 Task: Email a spreadsheet to softage.1@softage.net as an "open office spreadsheet".
Action: Mouse moved to (54, 82)
Screenshot: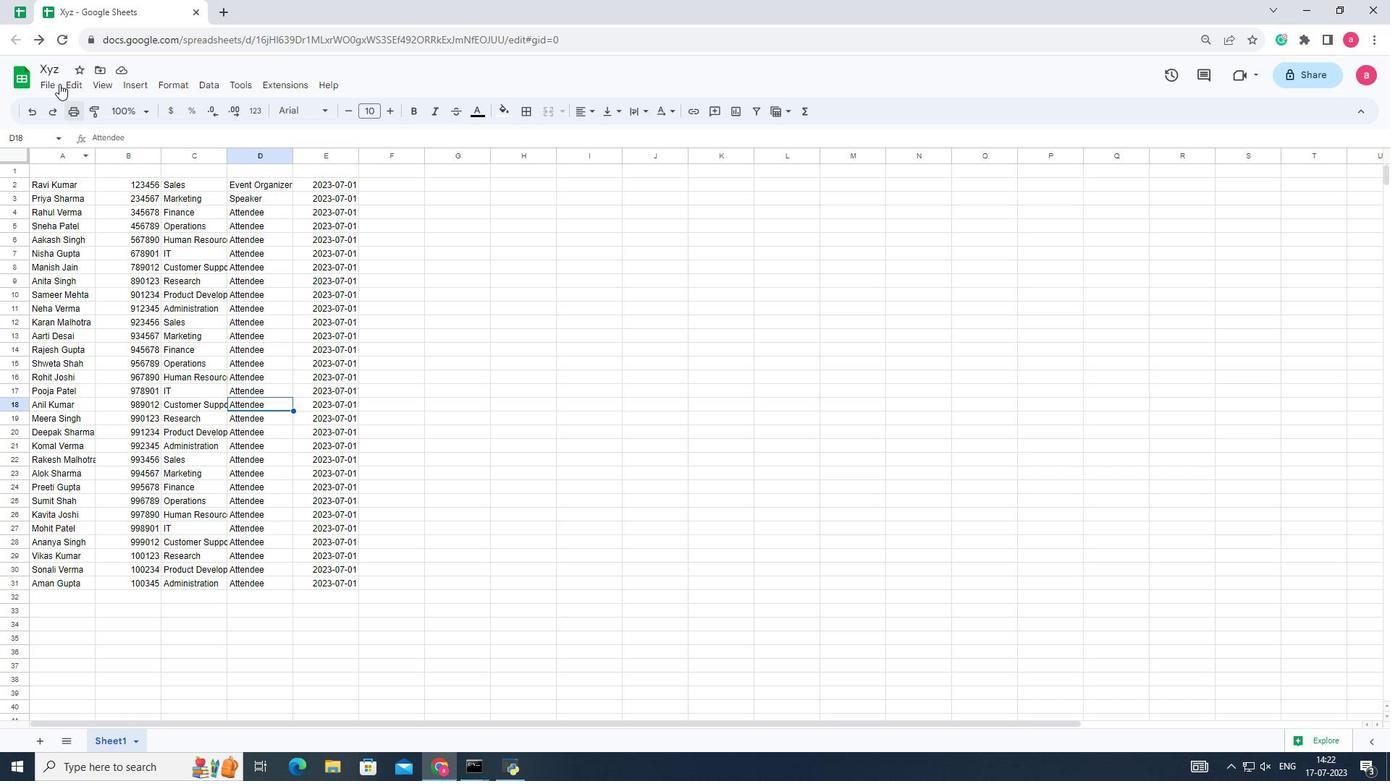 
Action: Mouse pressed left at (54, 82)
Screenshot: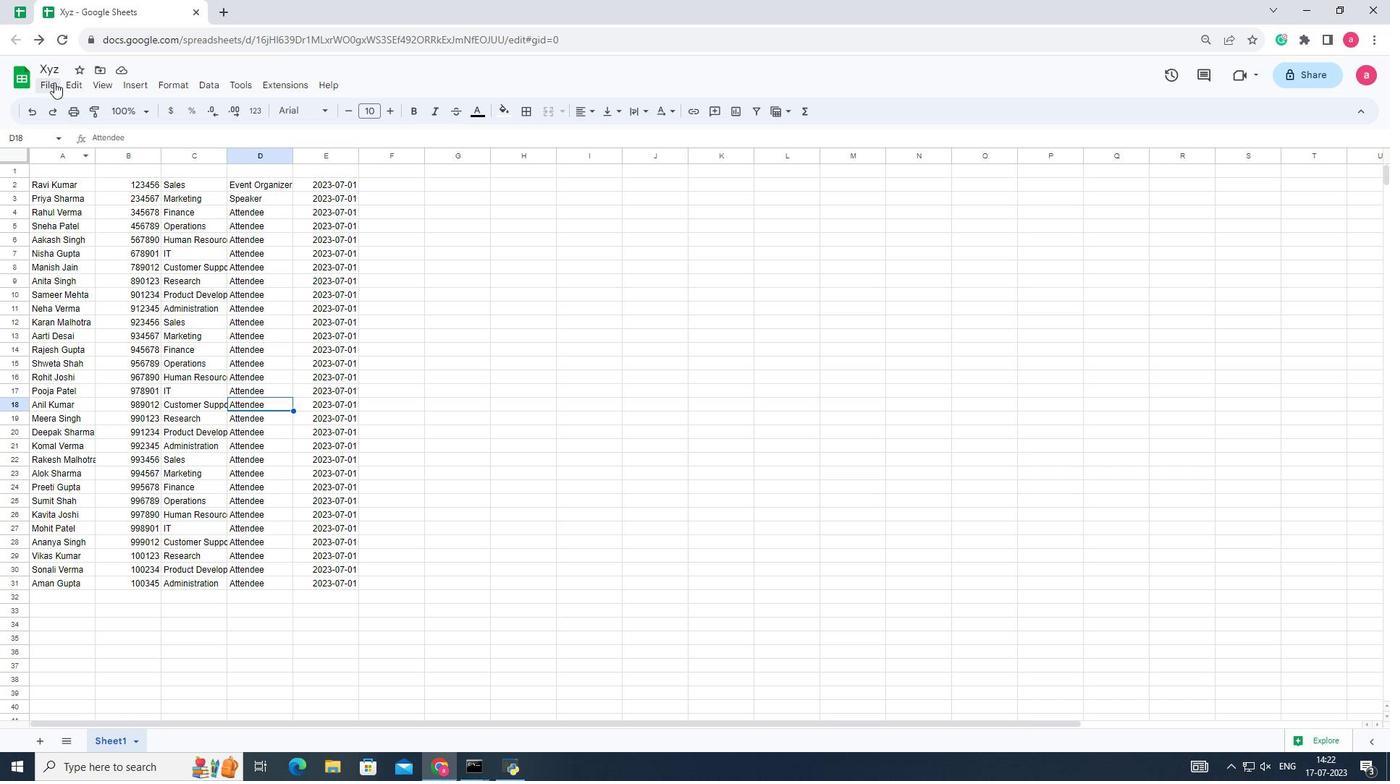 
Action: Mouse moved to (261, 230)
Screenshot: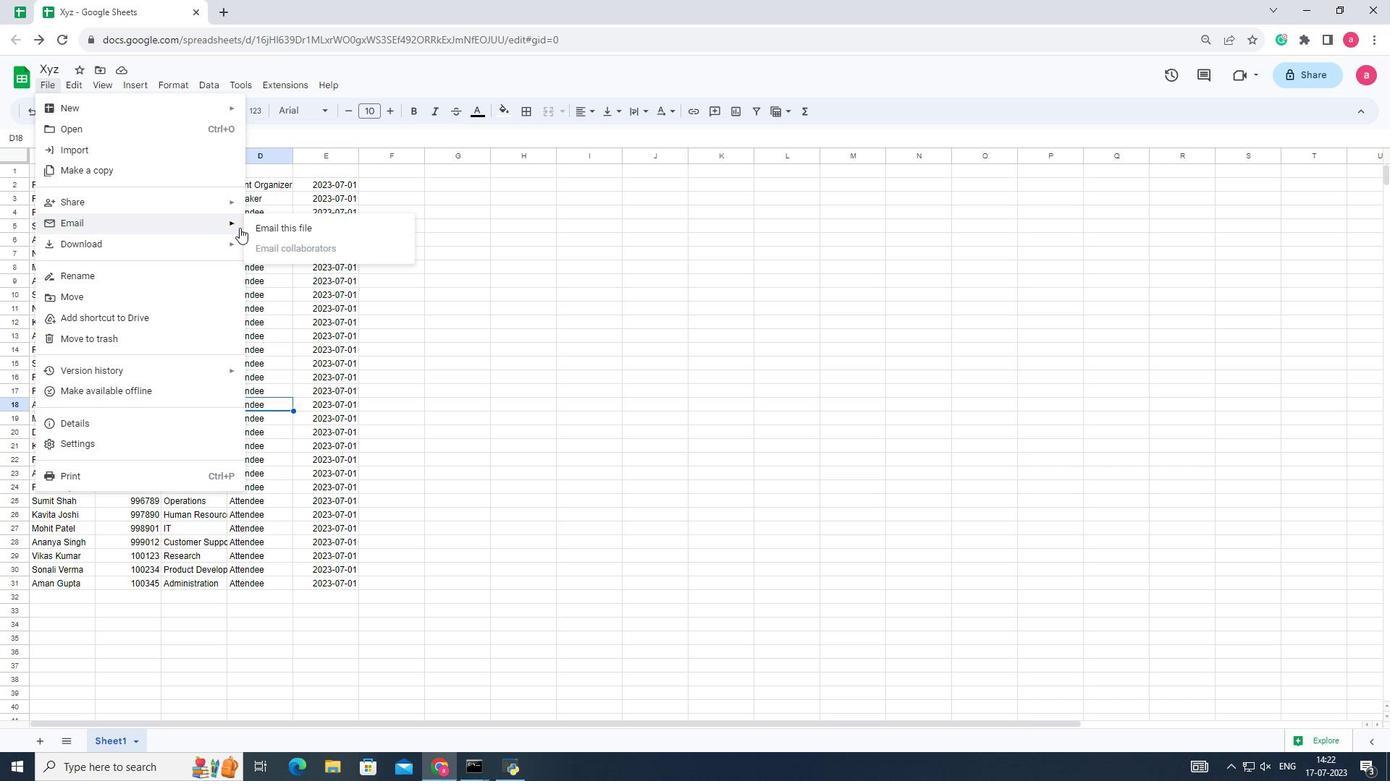 
Action: Mouse pressed left at (261, 230)
Screenshot: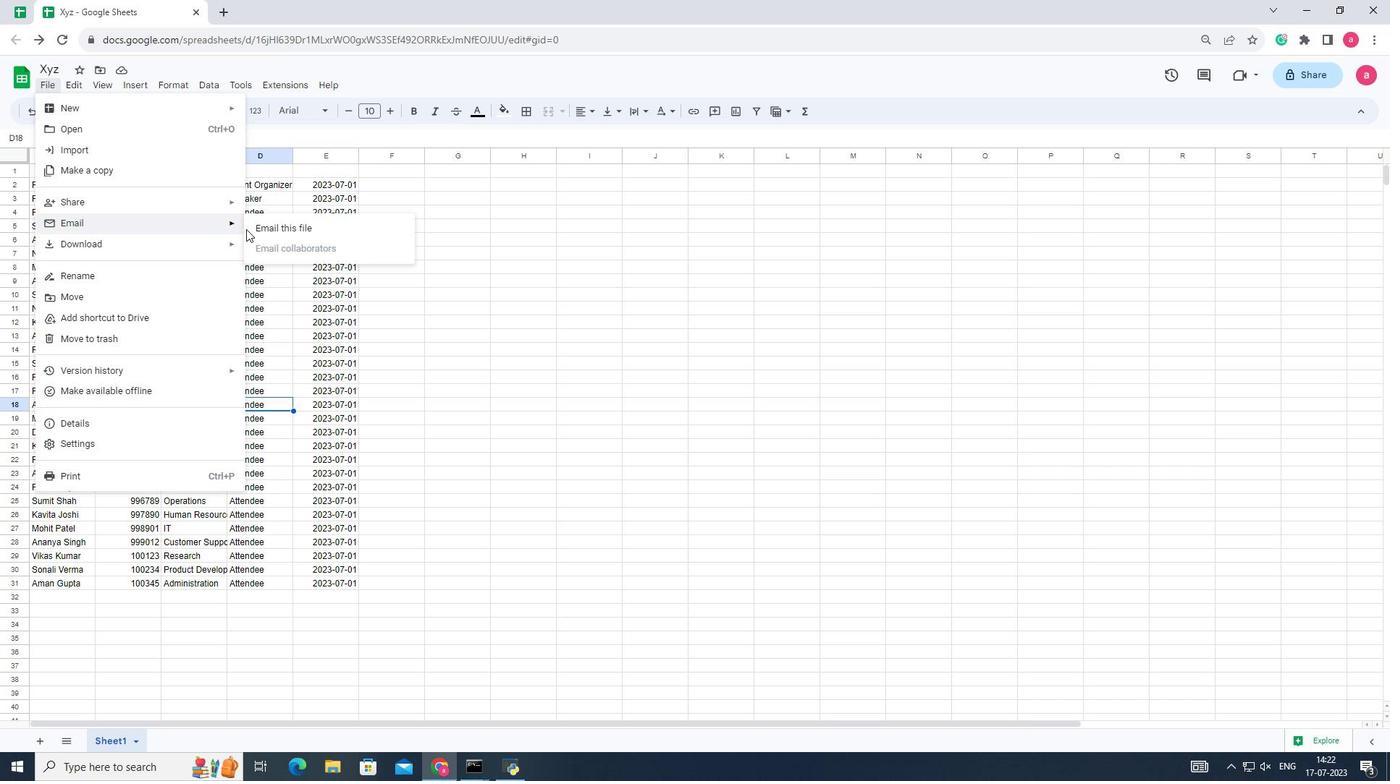 
Action: Mouse moved to (571, 338)
Screenshot: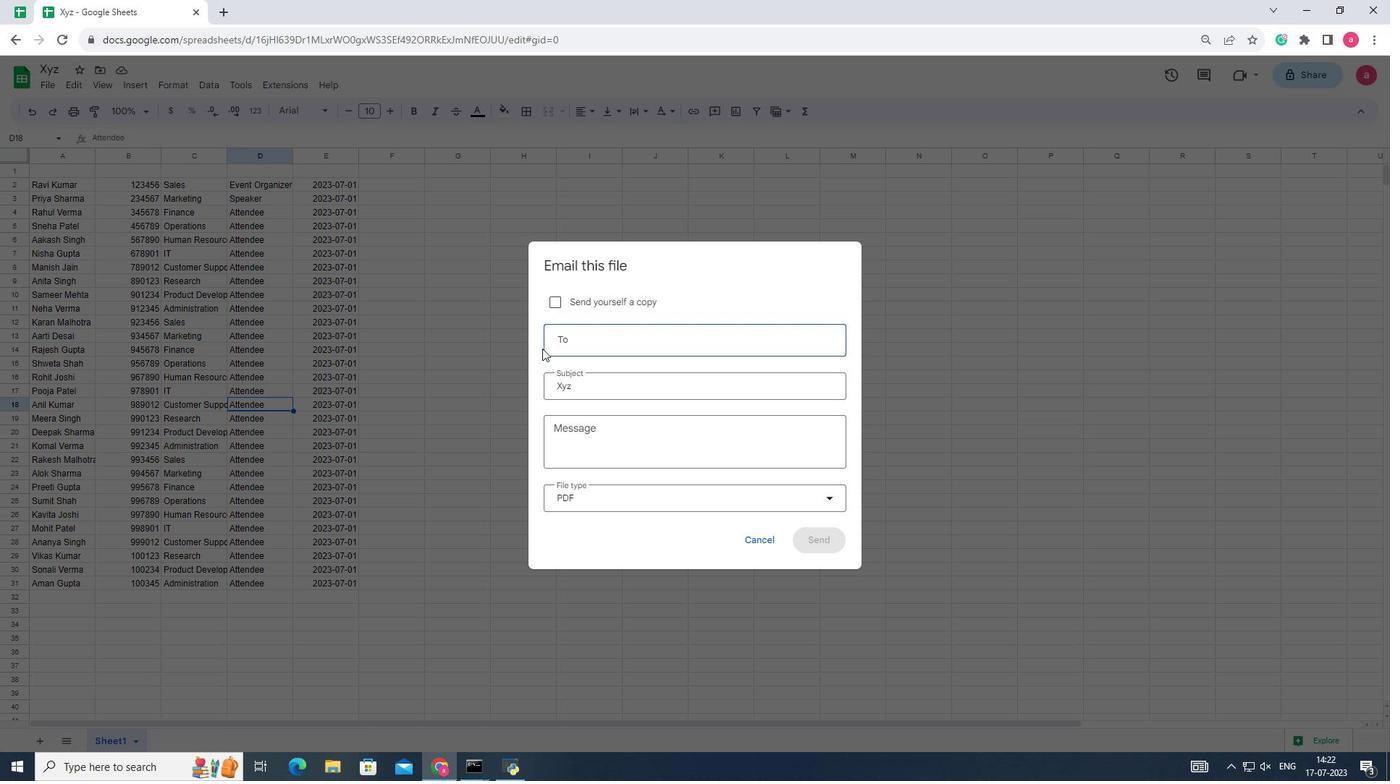 
Action: Mouse pressed left at (571, 338)
Screenshot: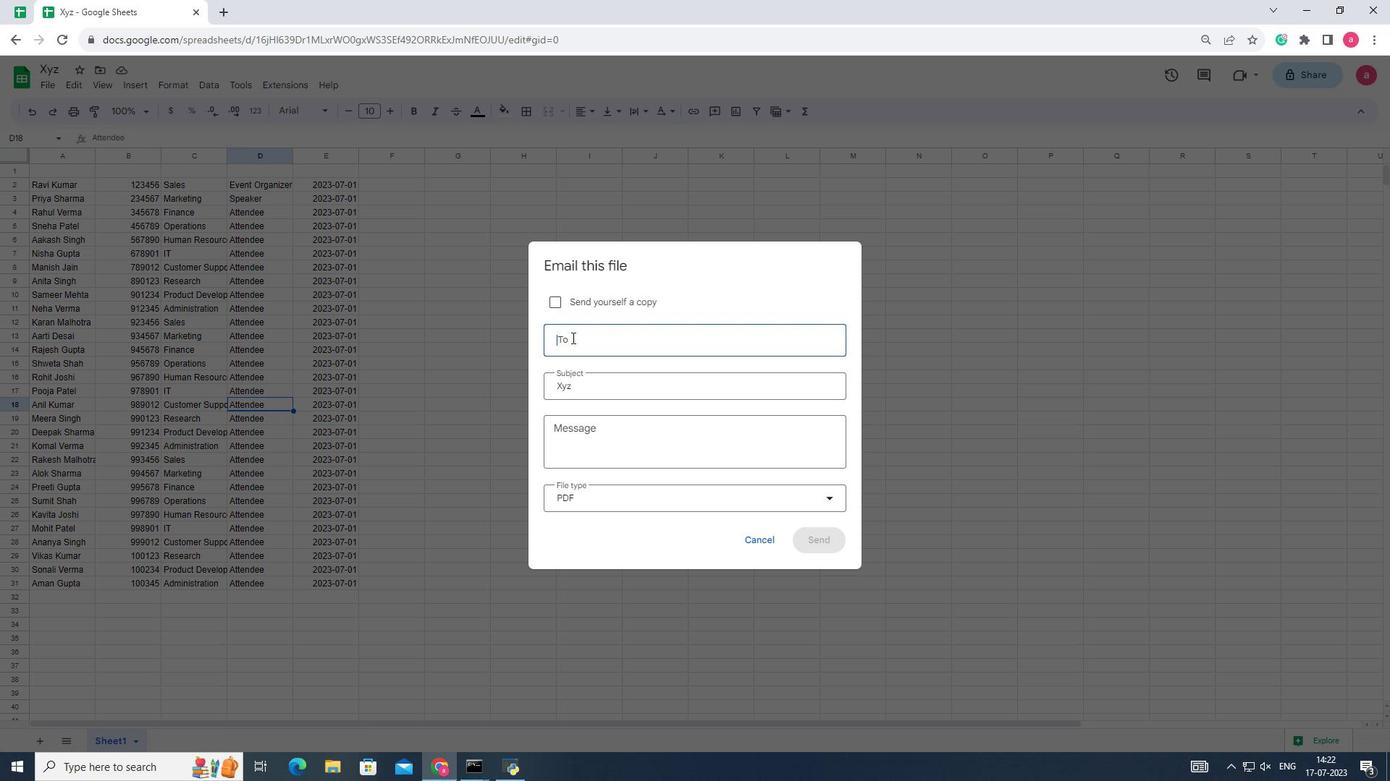 
Action: Key pressed softage.1<Key.shift>@softage.net
Screenshot: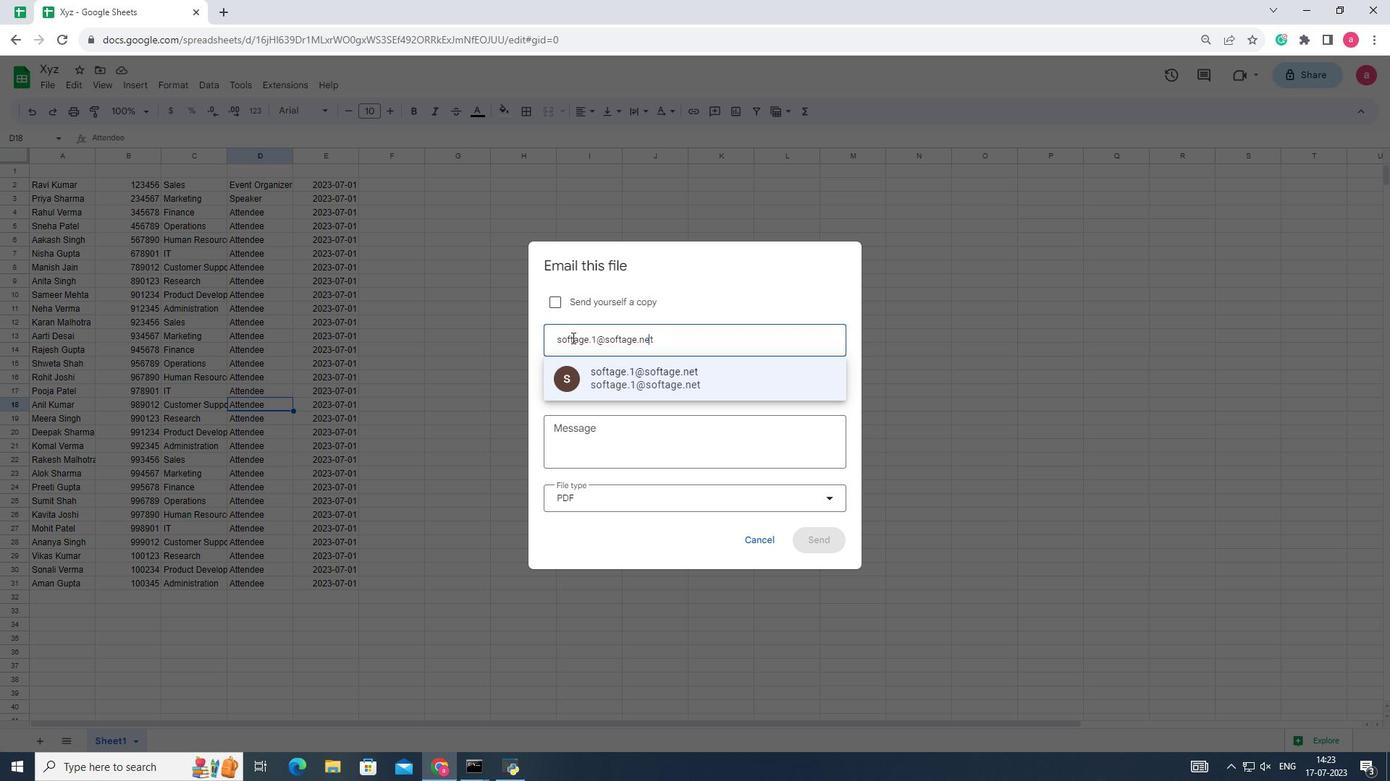 
Action: Mouse moved to (605, 375)
Screenshot: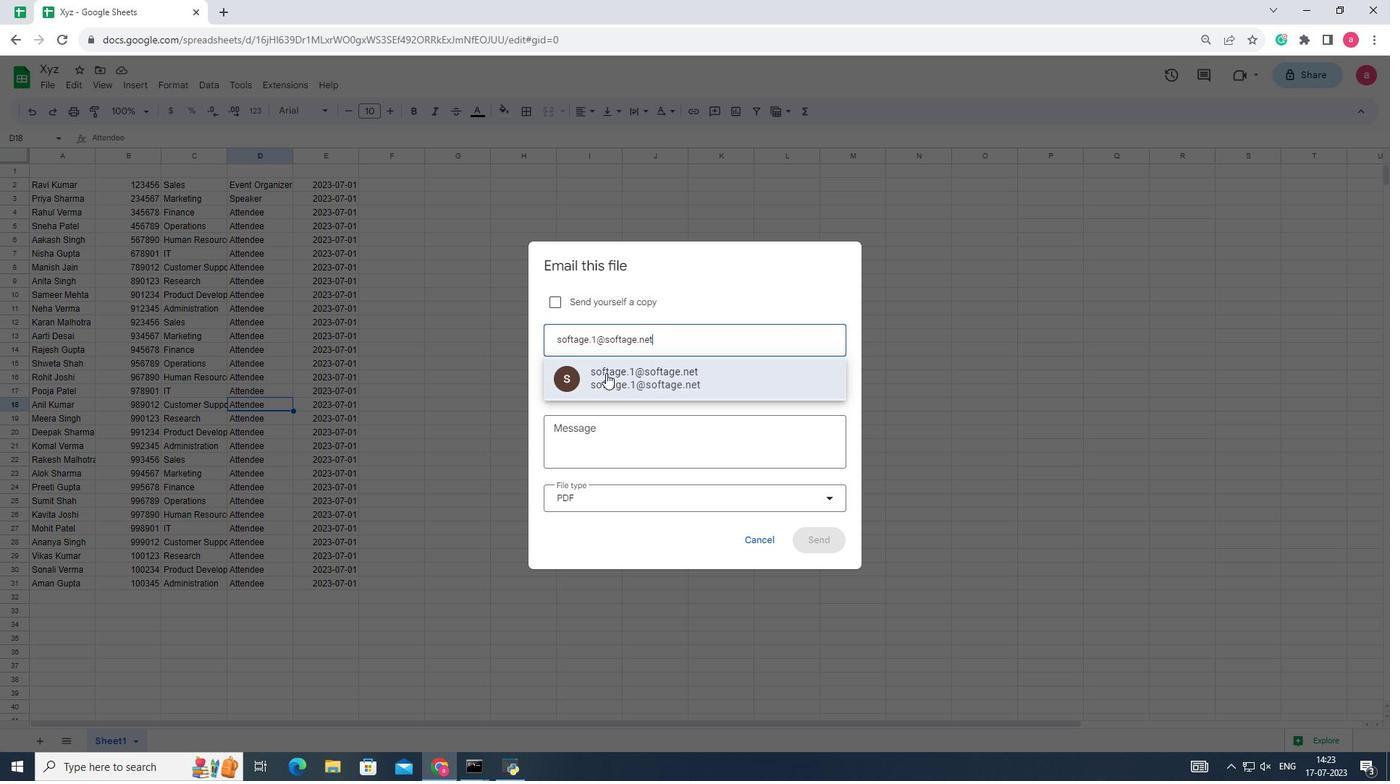 
Action: Mouse pressed left at (605, 375)
Screenshot: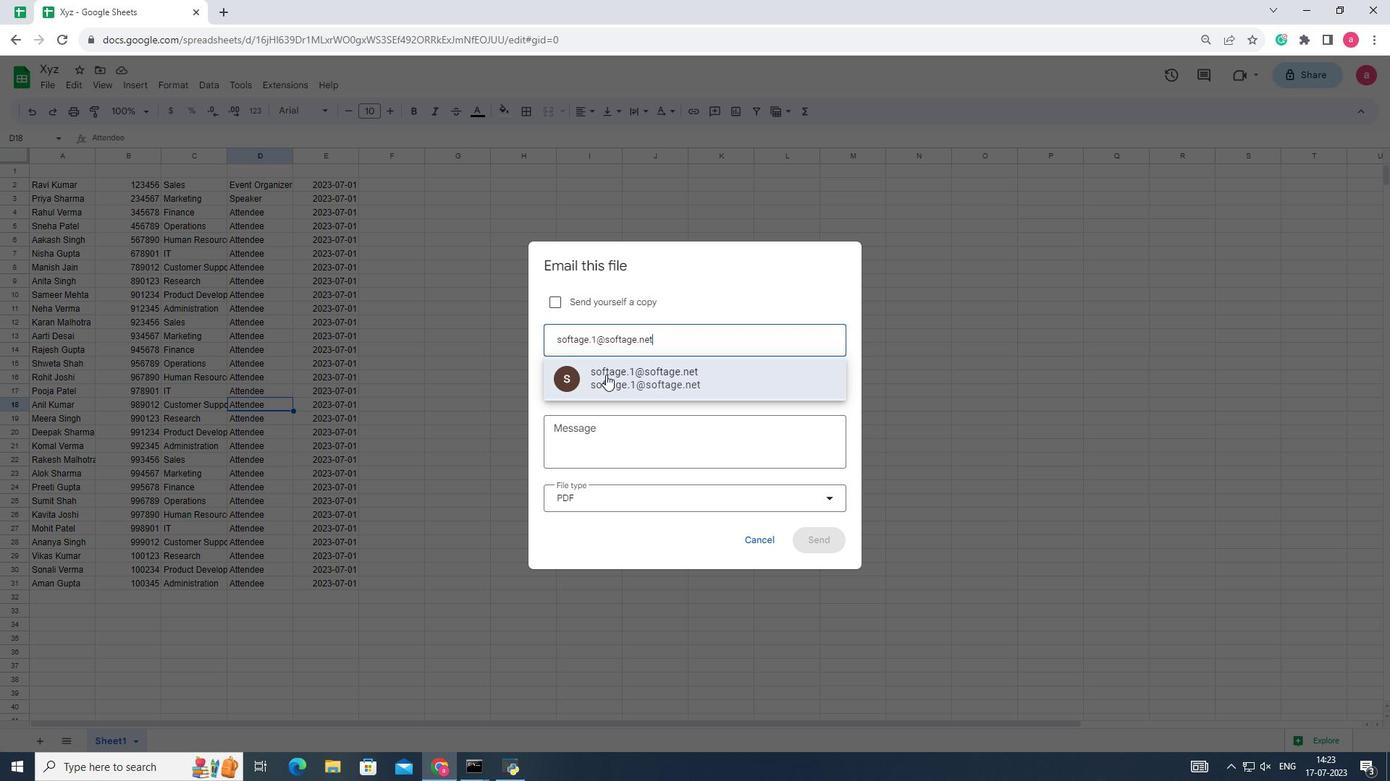 
Action: Mouse moved to (600, 493)
Screenshot: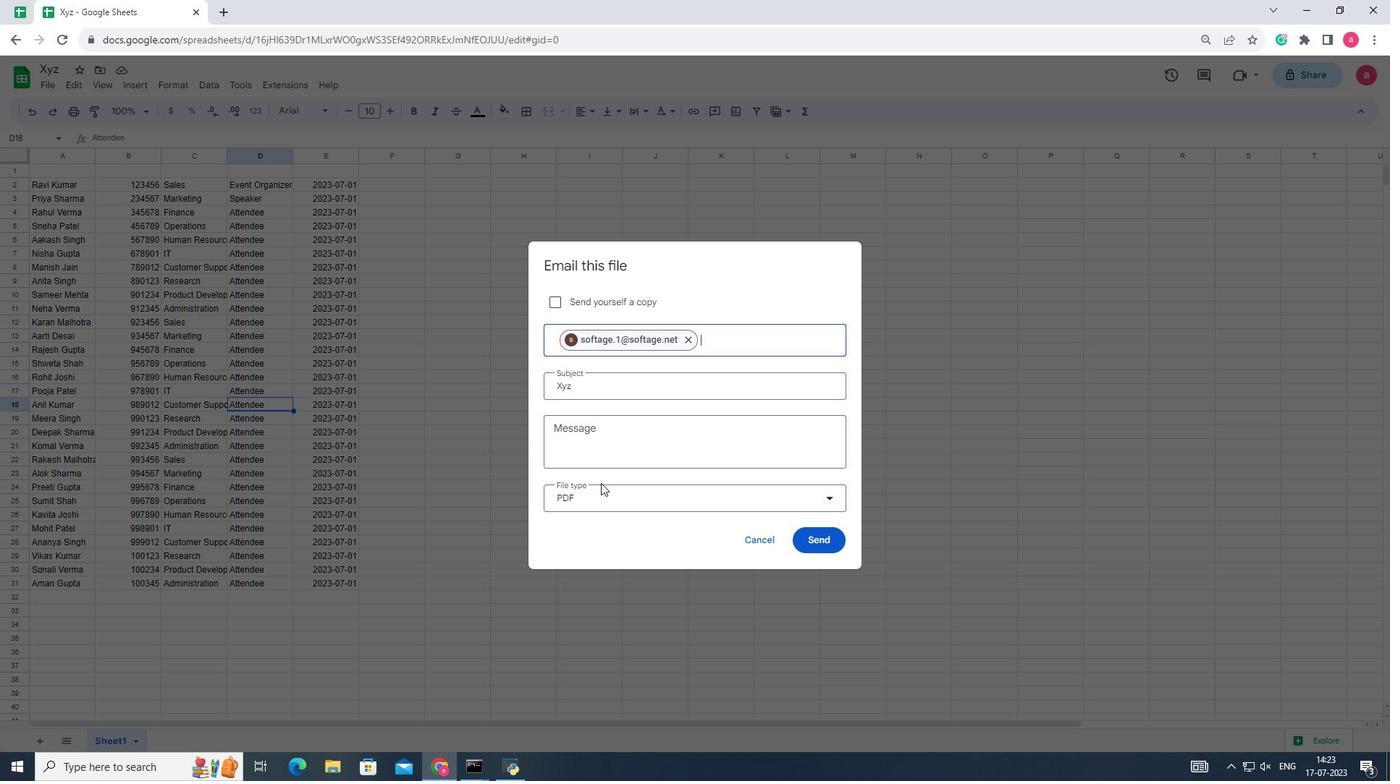 
Action: Mouse pressed left at (600, 493)
Screenshot: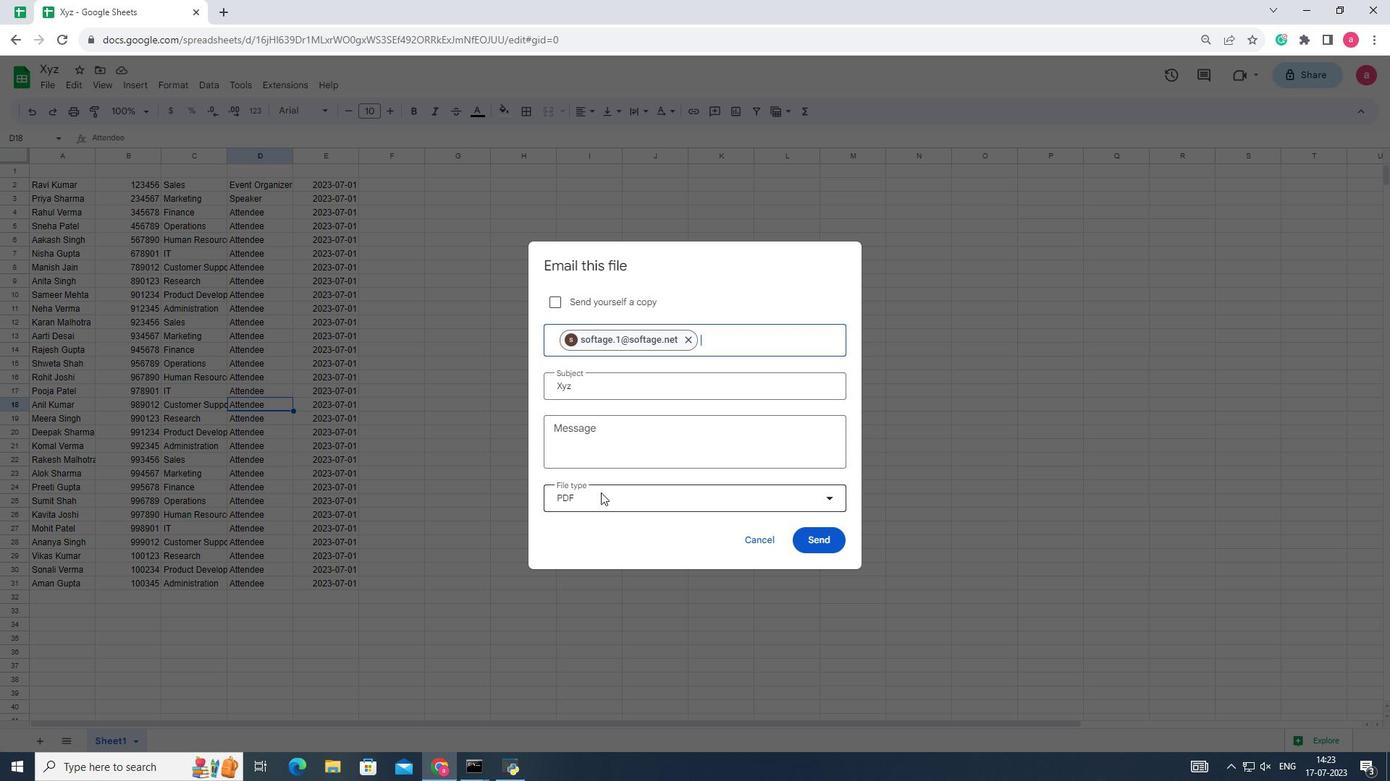 
Action: Mouse moved to (599, 543)
Screenshot: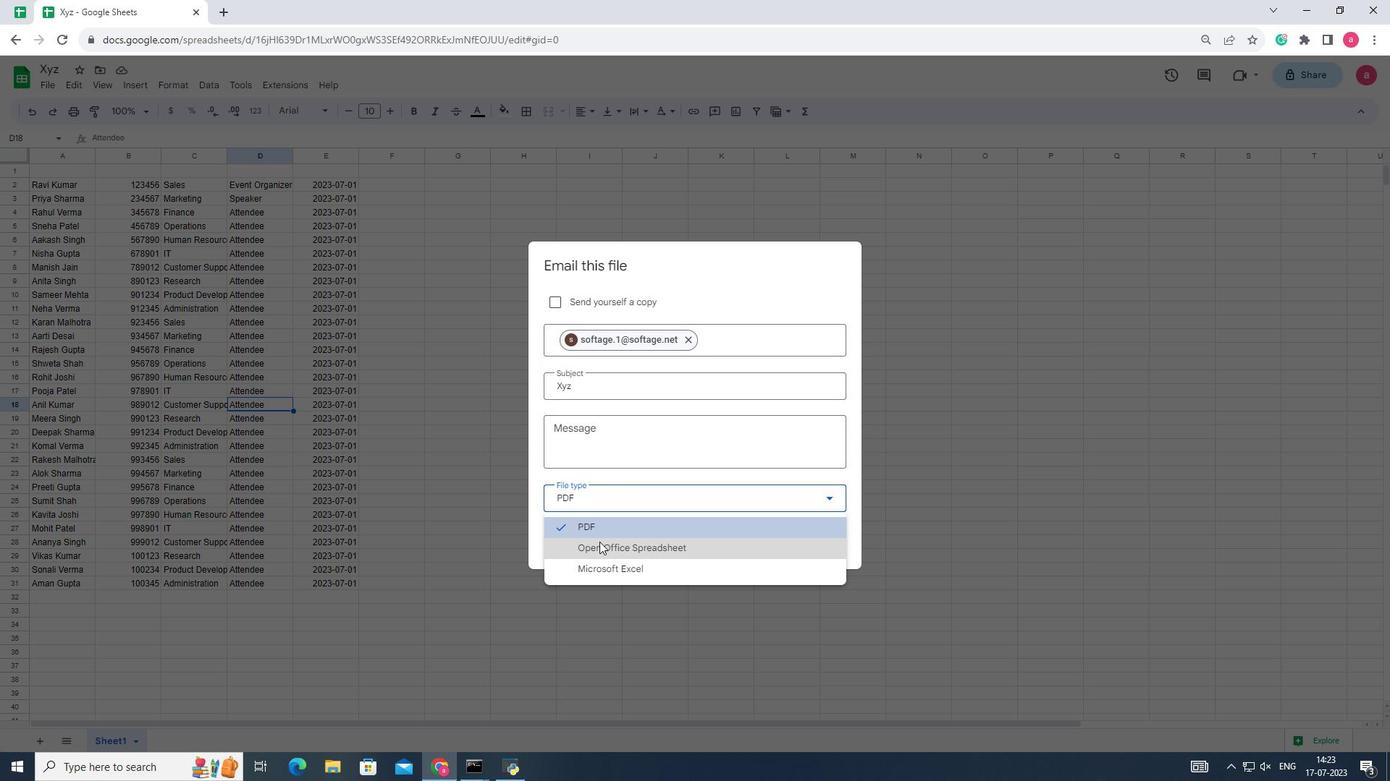 
Action: Mouse pressed left at (599, 543)
Screenshot: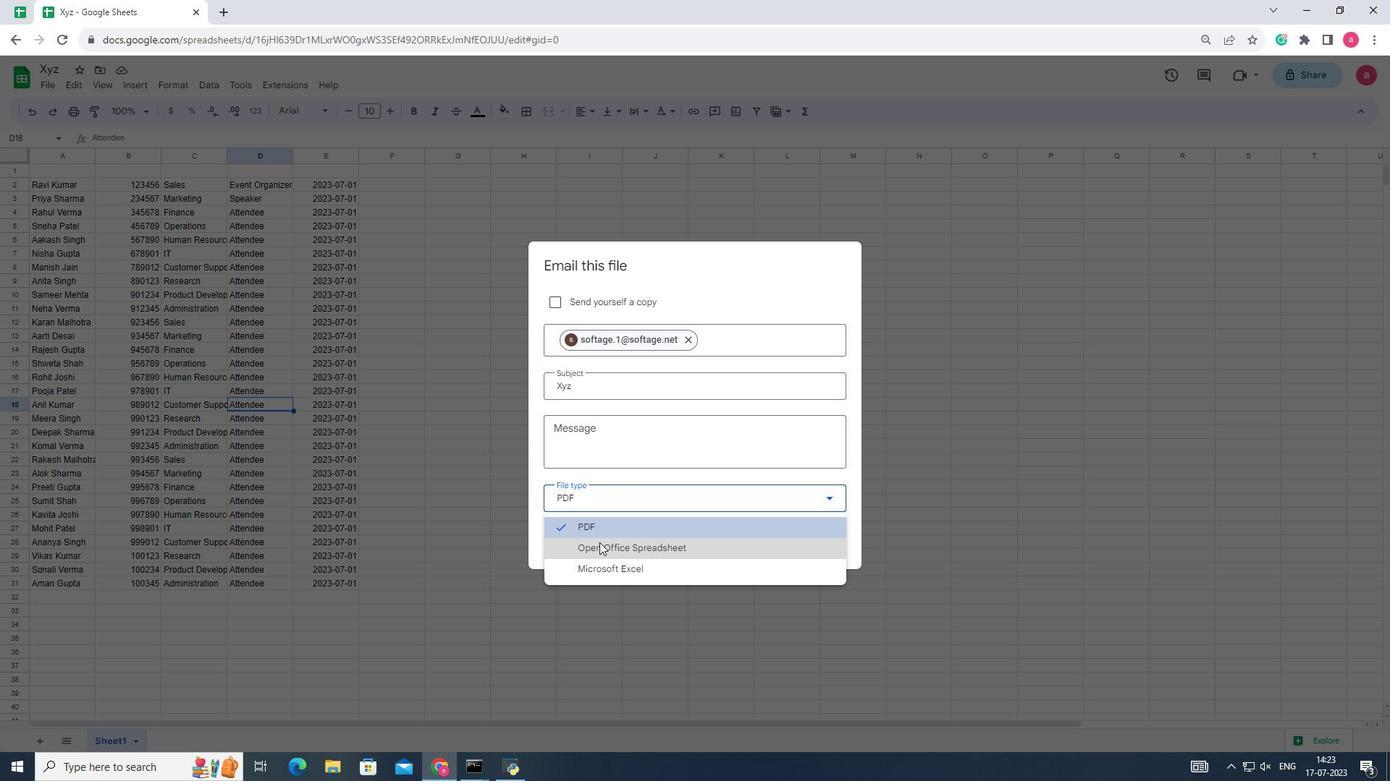 
Action: Mouse moved to (812, 534)
Screenshot: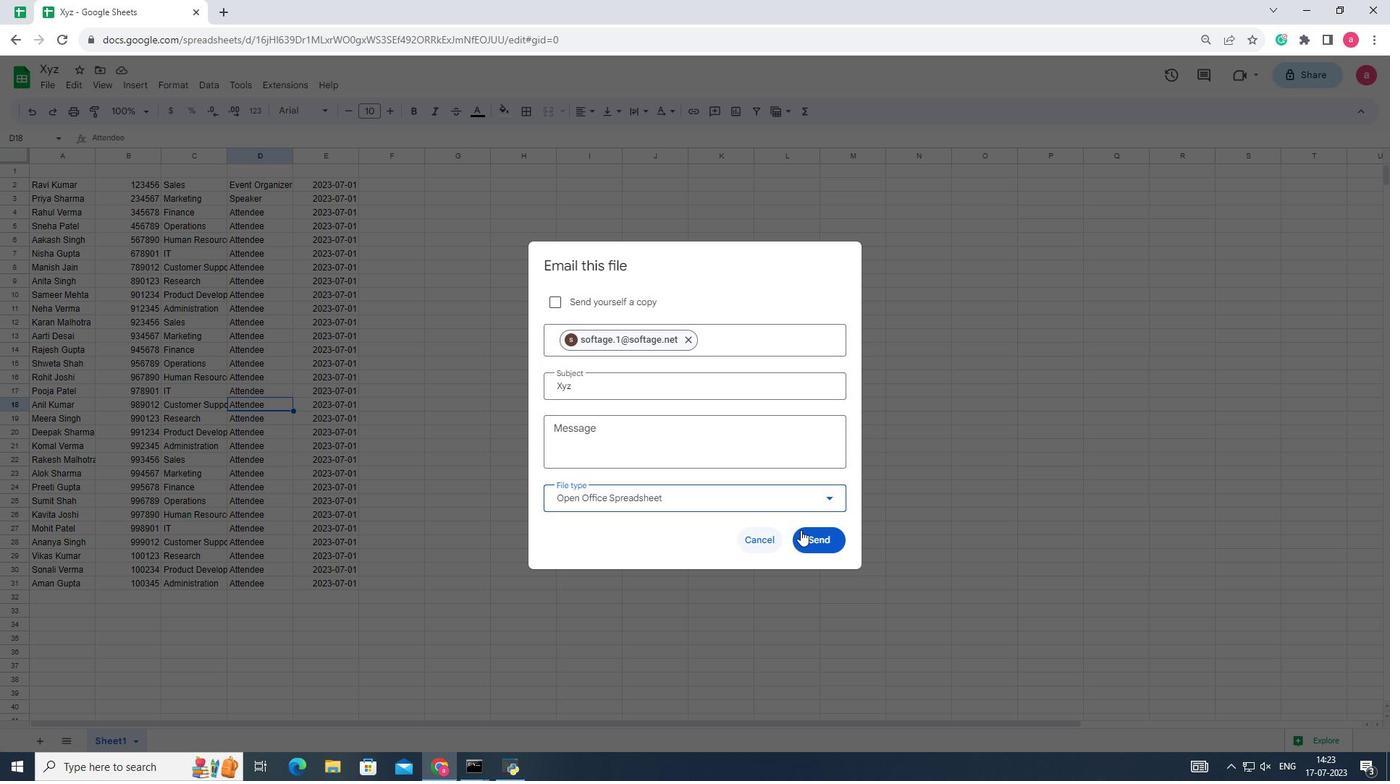 
Action: Mouse pressed left at (812, 534)
Screenshot: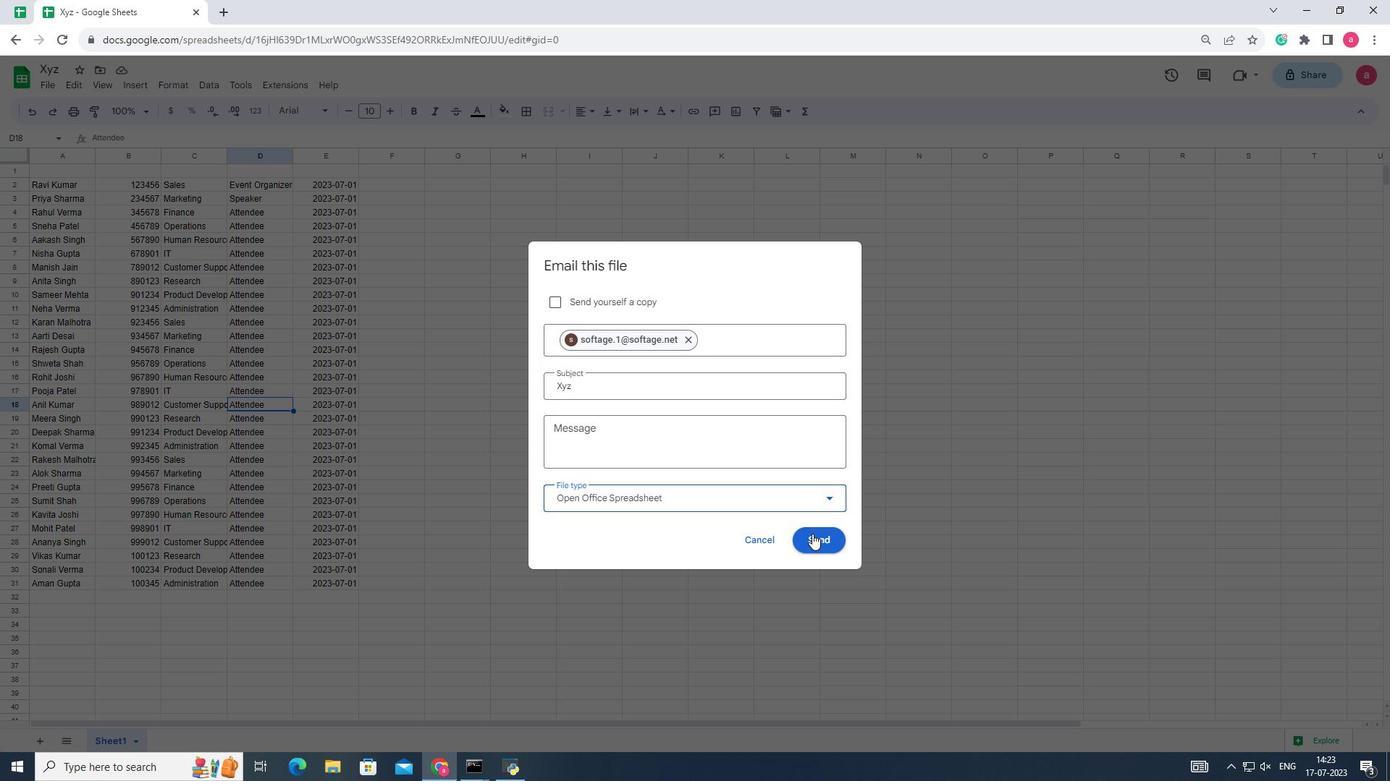 
Action: Mouse moved to (812, 535)
Screenshot: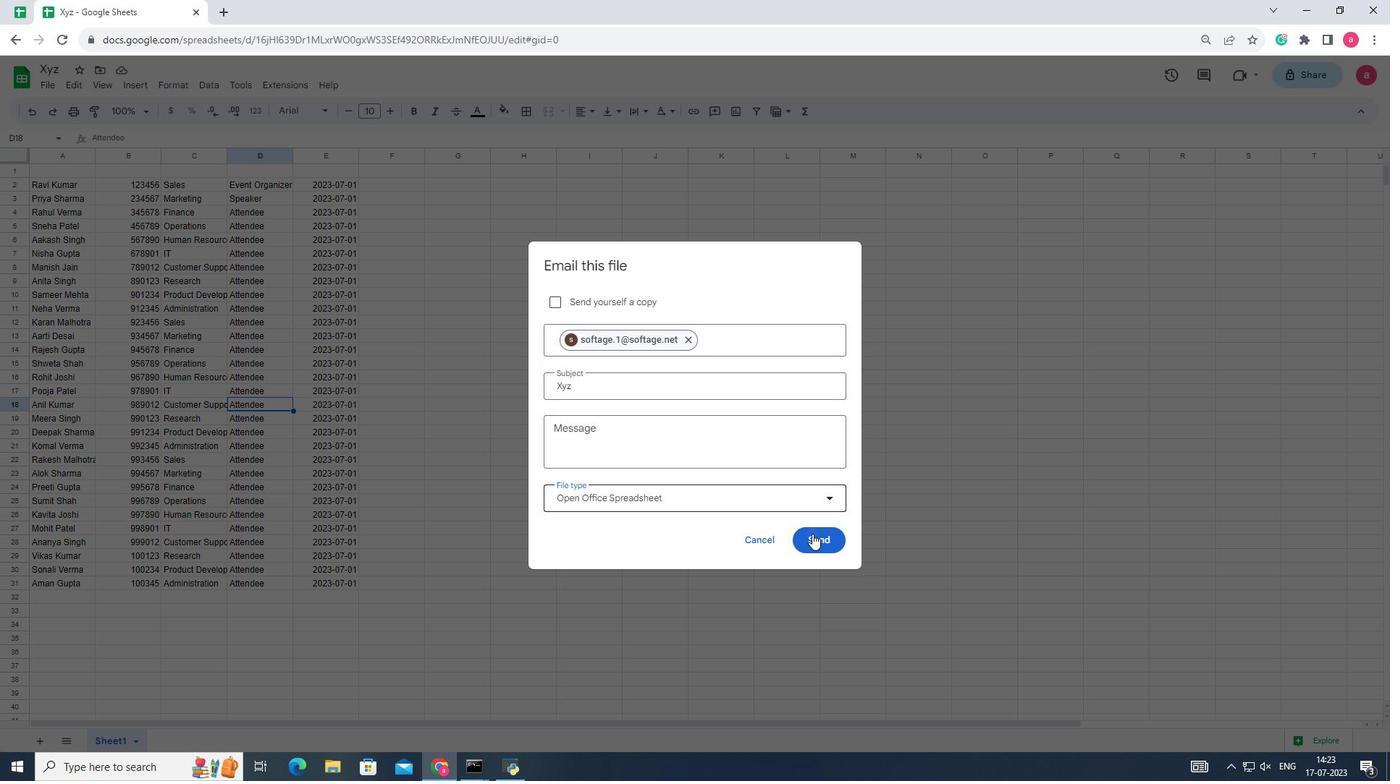 
